 Task: Create a task  Integrate a new online faxing system for a company's communications , assign it to team member softage.2@softage.net in the project AgileNimbus and update the status of the task to  On Track  , set the priority of the task to High
Action: Mouse moved to (65, 48)
Screenshot: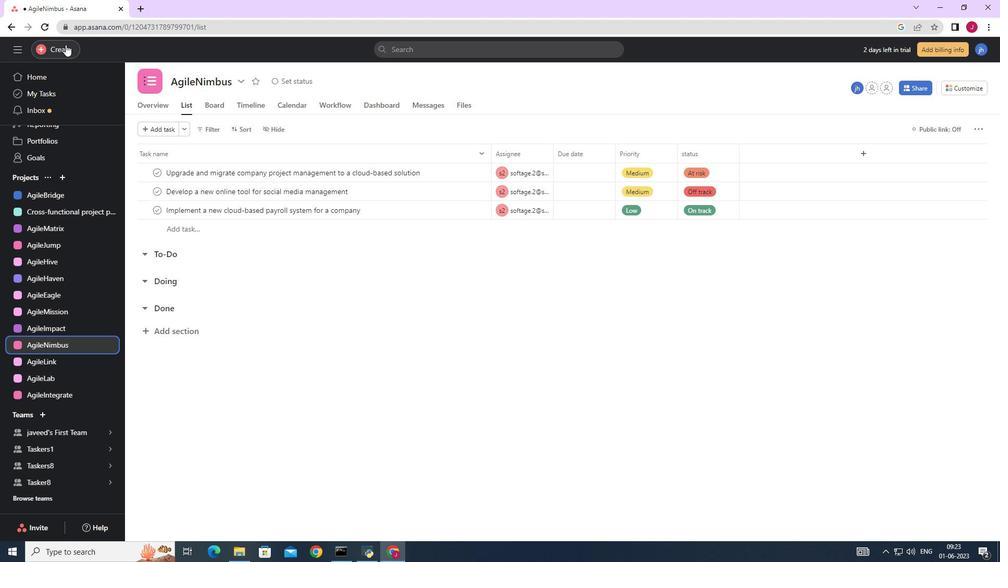 
Action: Mouse pressed left at (65, 48)
Screenshot: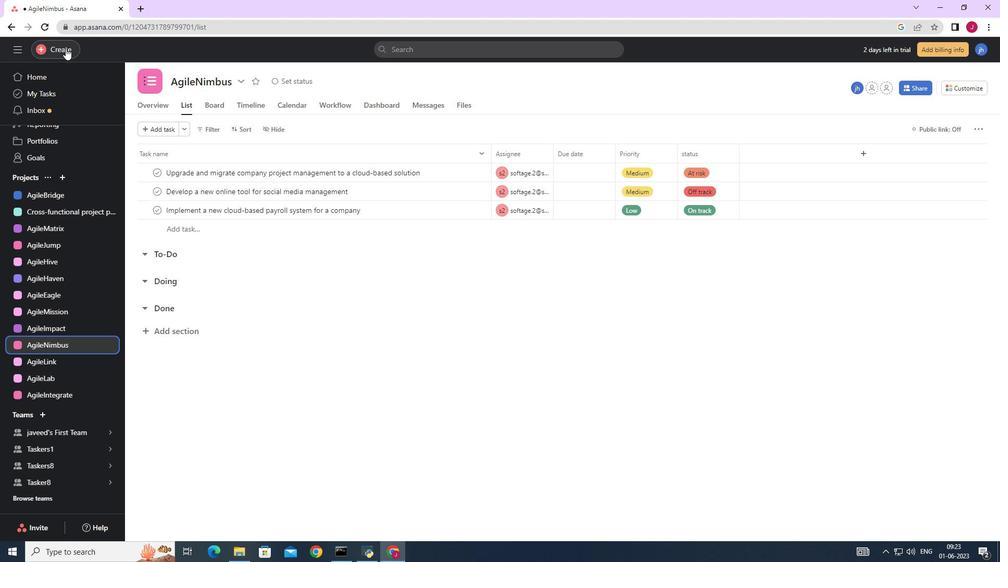 
Action: Mouse moved to (150, 51)
Screenshot: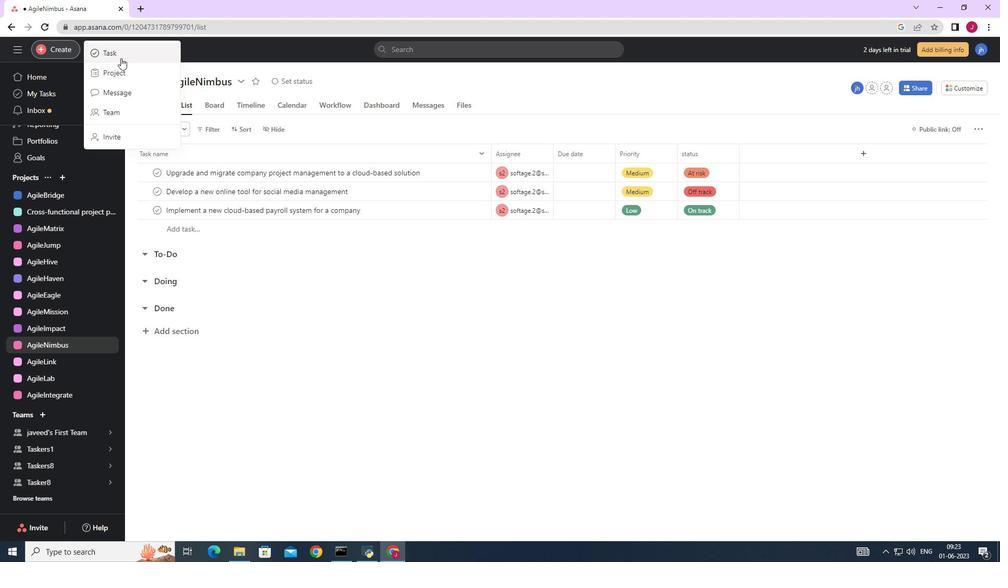 
Action: Mouse pressed left at (150, 51)
Screenshot: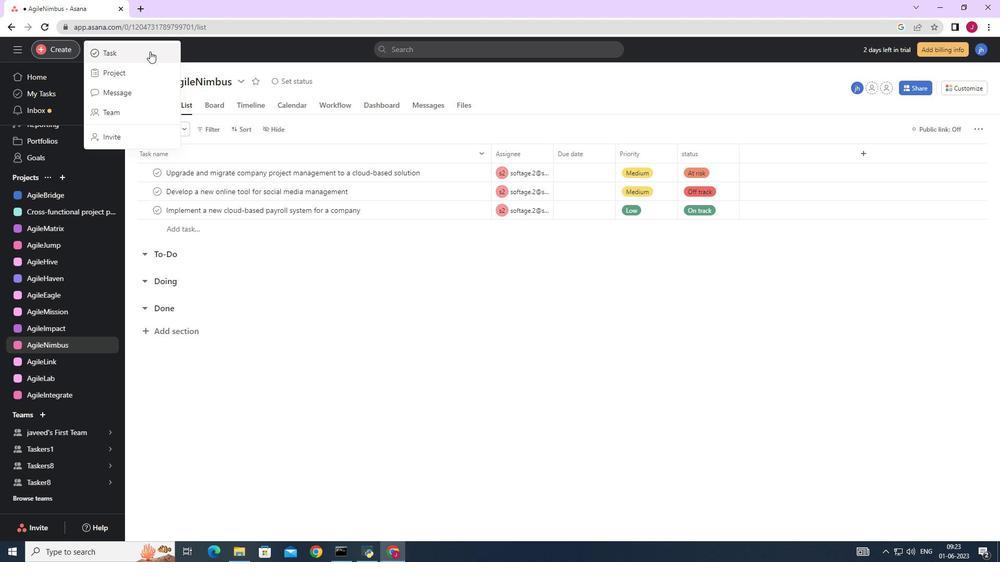 
Action: Mouse moved to (812, 343)
Screenshot: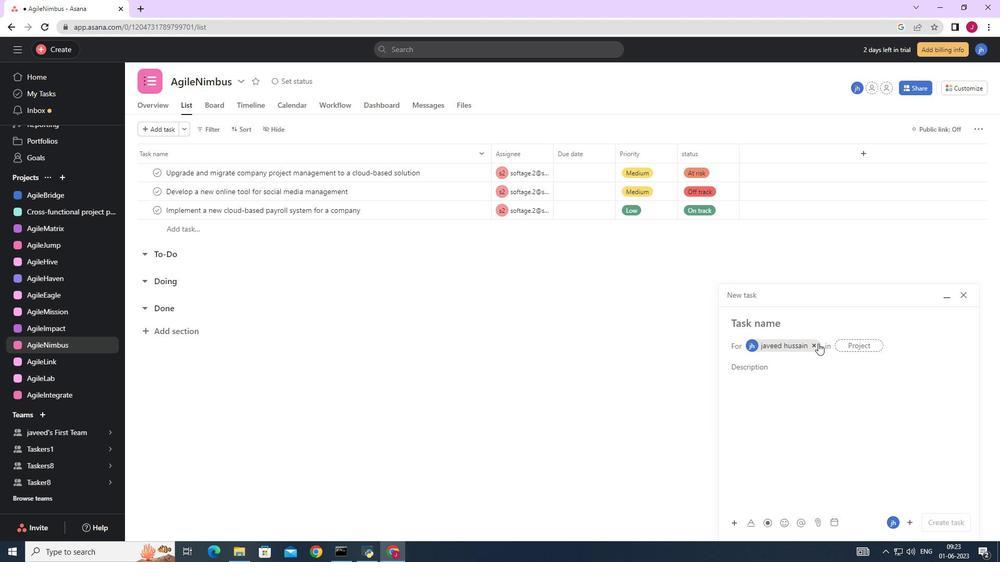 
Action: Mouse pressed left at (812, 343)
Screenshot: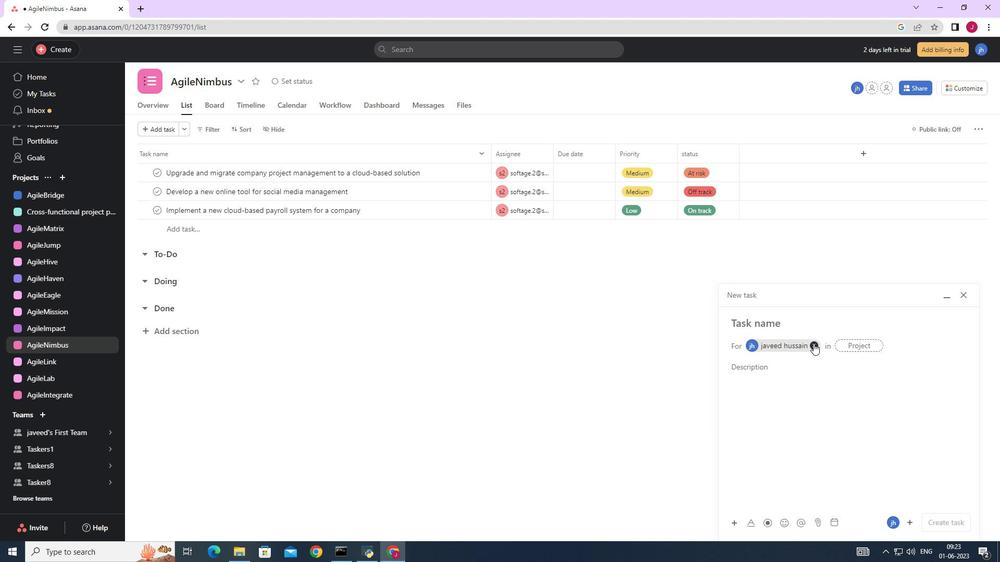 
Action: Mouse moved to (779, 334)
Screenshot: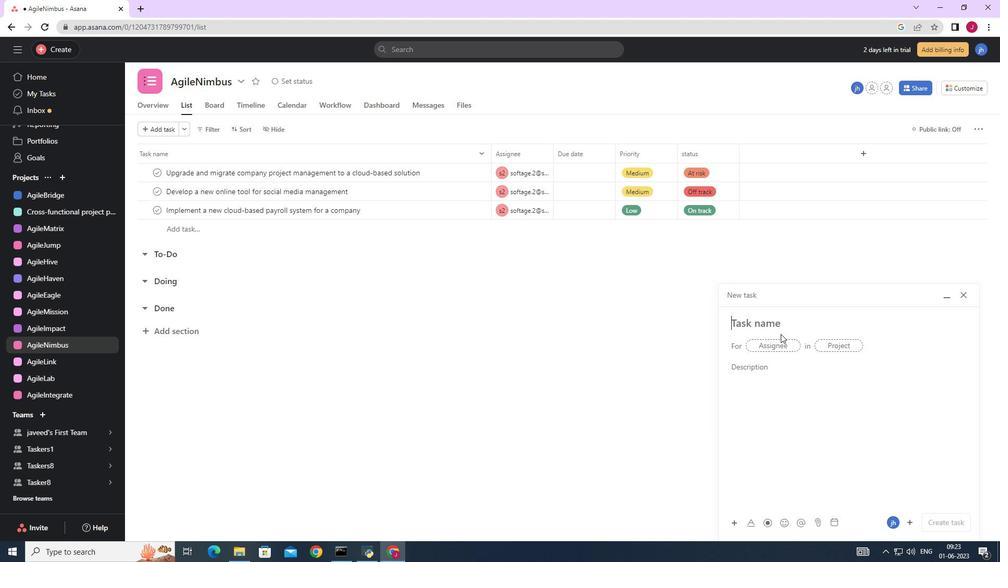 
Action: Key pressed <Key.caps_lock>I<Key.caps_lock>ntegrate<Key.space>a<Key.space>new<Key.space>online<Key.space>faxing<Key.space>system<Key.space>for<Key.space>a<Key.space>companys<Key.space>communication
Screenshot: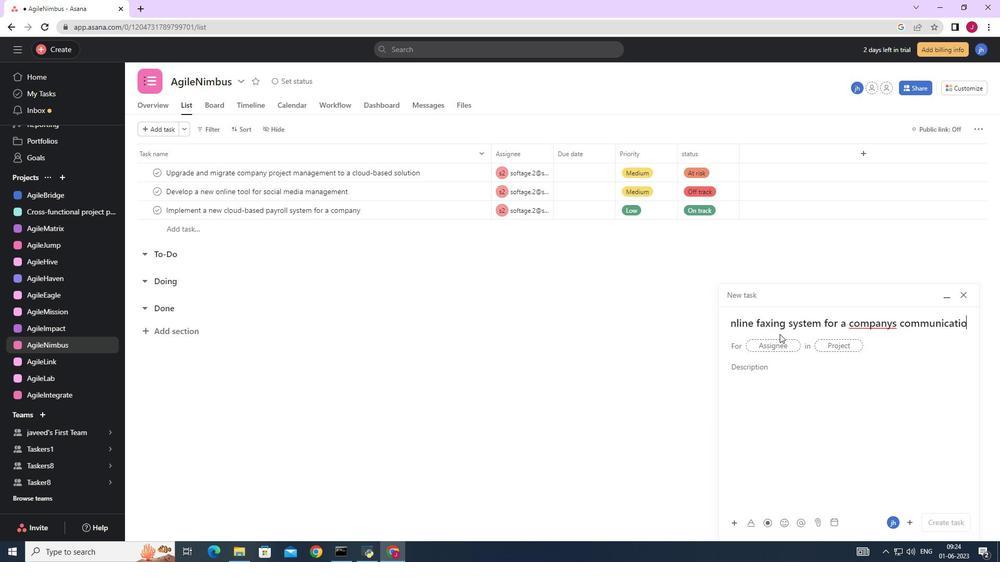 
Action: Mouse moved to (860, 324)
Screenshot: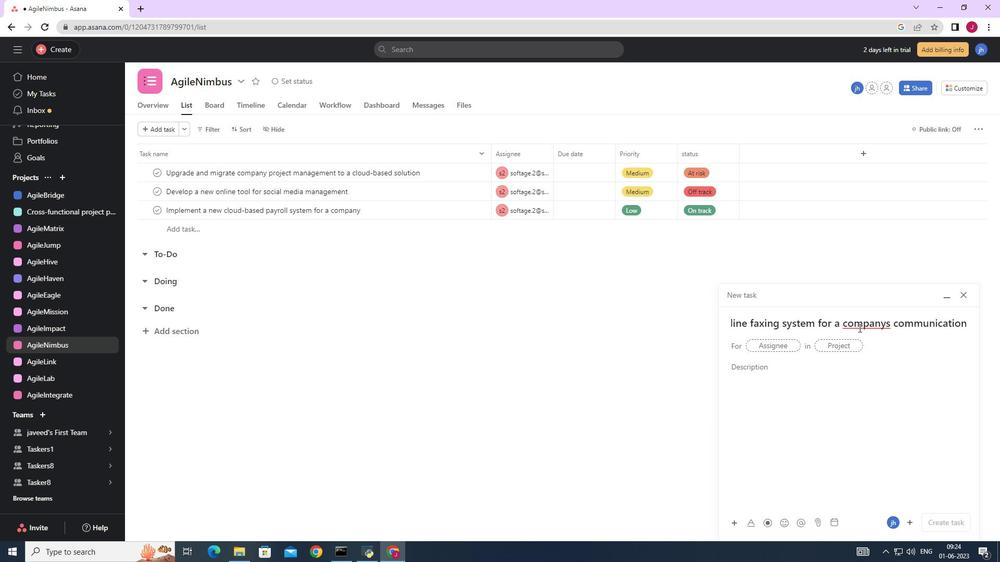 
Action: Mouse pressed right at (860, 324)
Screenshot: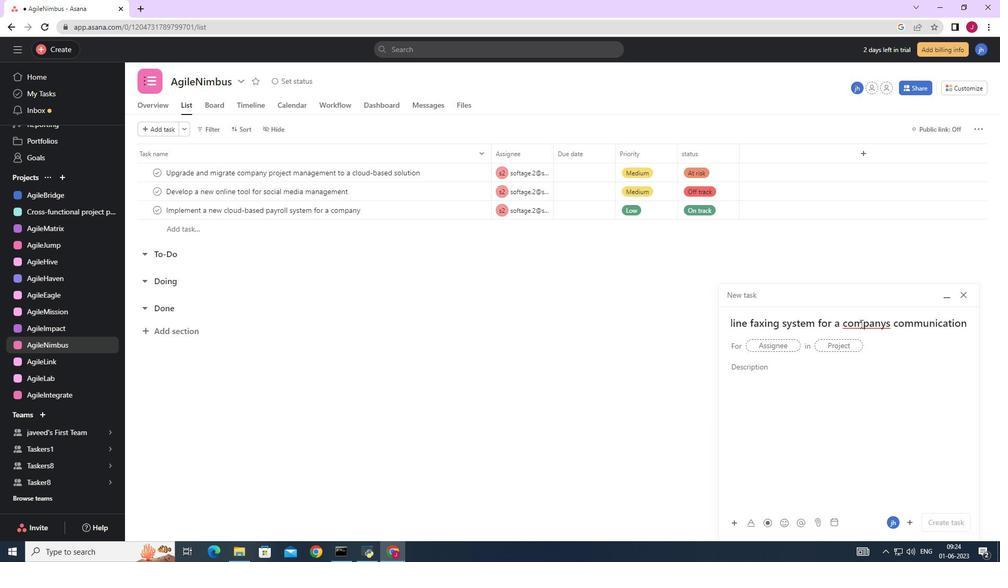 
Action: Mouse moved to (877, 332)
Screenshot: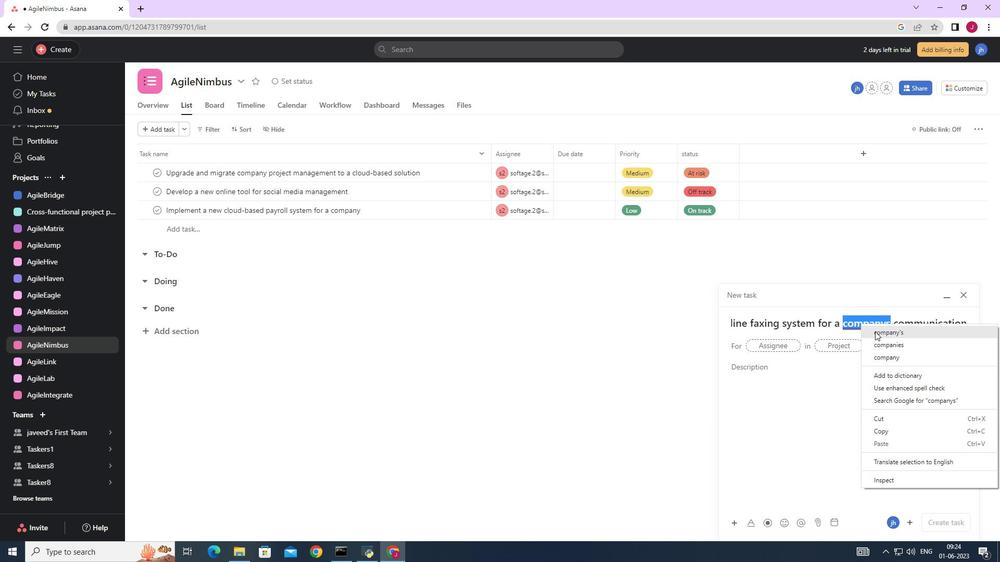
Action: Mouse pressed left at (877, 332)
Screenshot: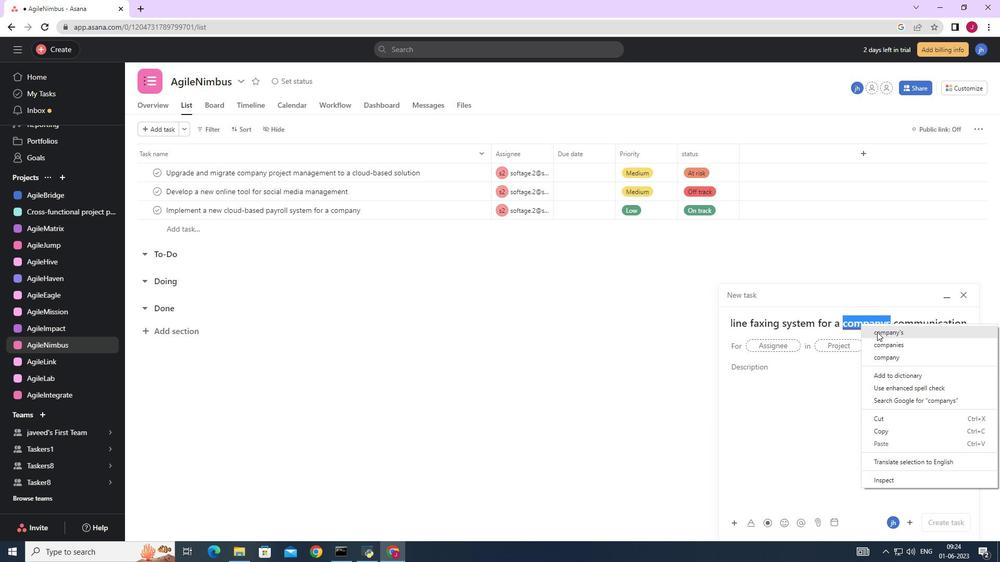 
Action: Mouse moved to (769, 346)
Screenshot: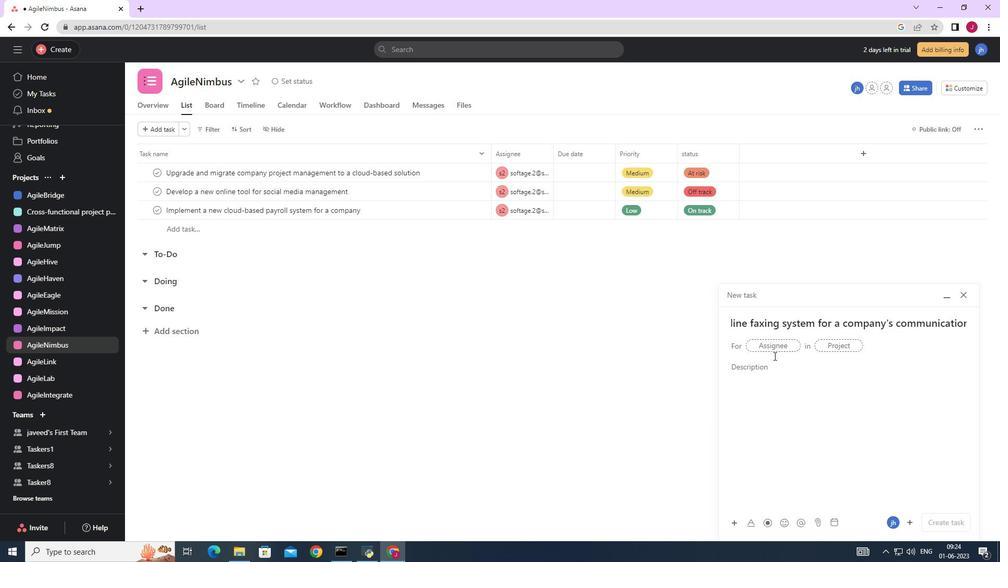 
Action: Mouse pressed left at (769, 346)
Screenshot: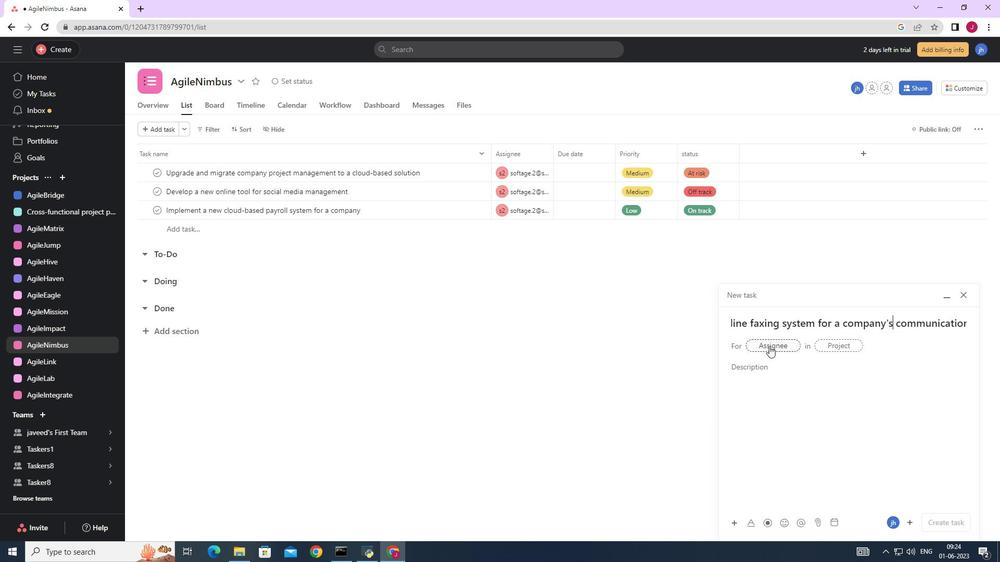 
Action: Key pressed softage.2
Screenshot: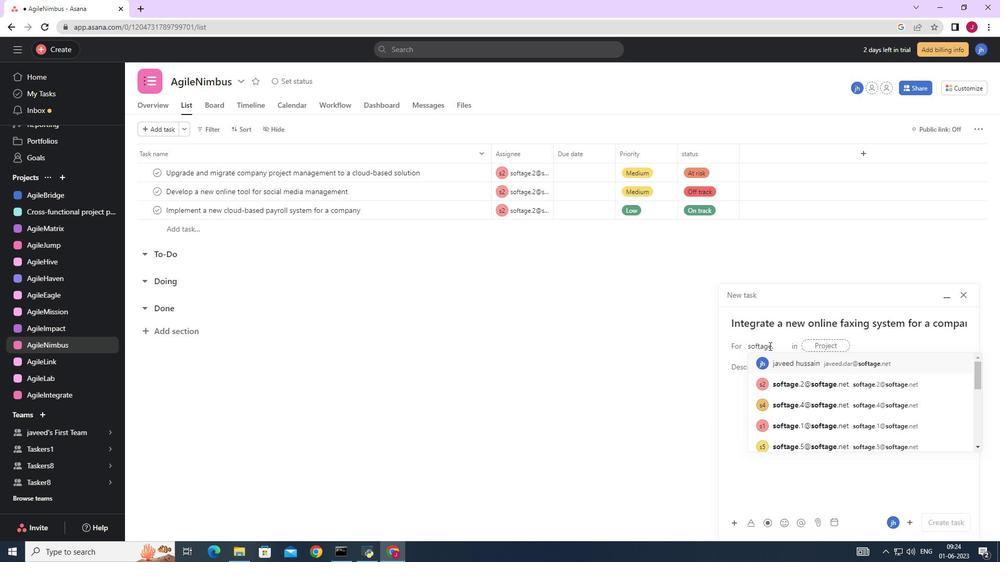 
Action: Mouse moved to (809, 364)
Screenshot: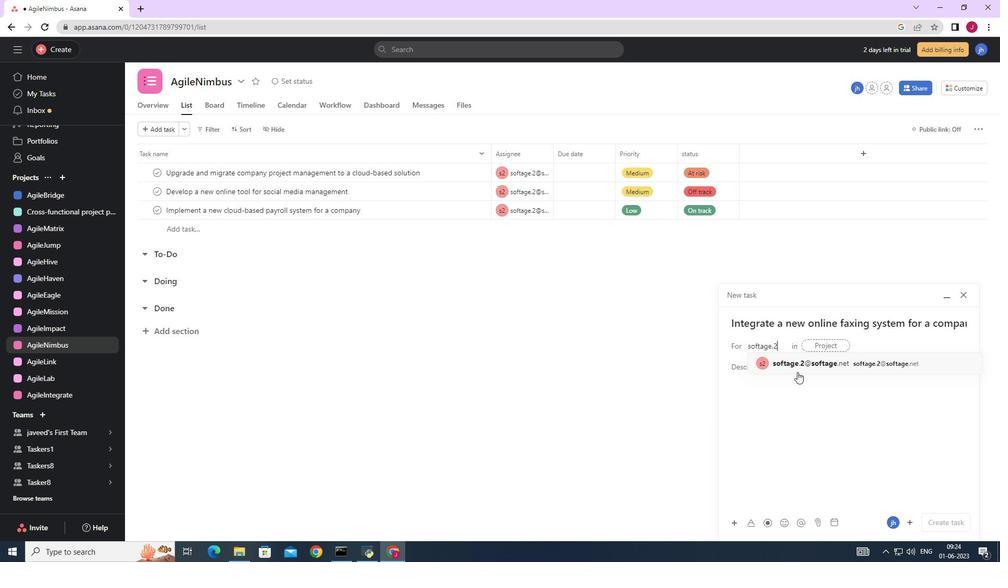 
Action: Mouse pressed left at (809, 364)
Screenshot: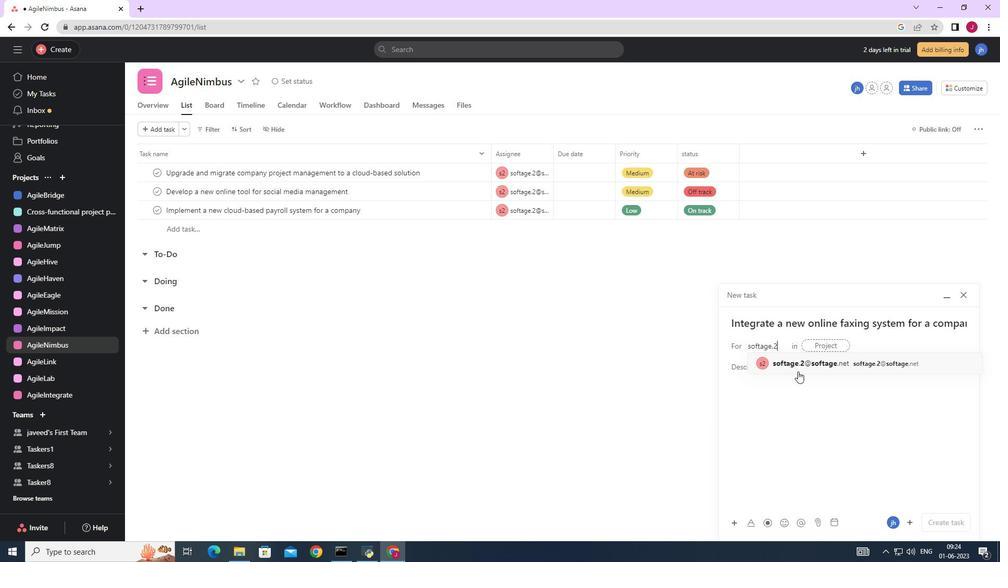 
Action: Mouse moved to (680, 361)
Screenshot: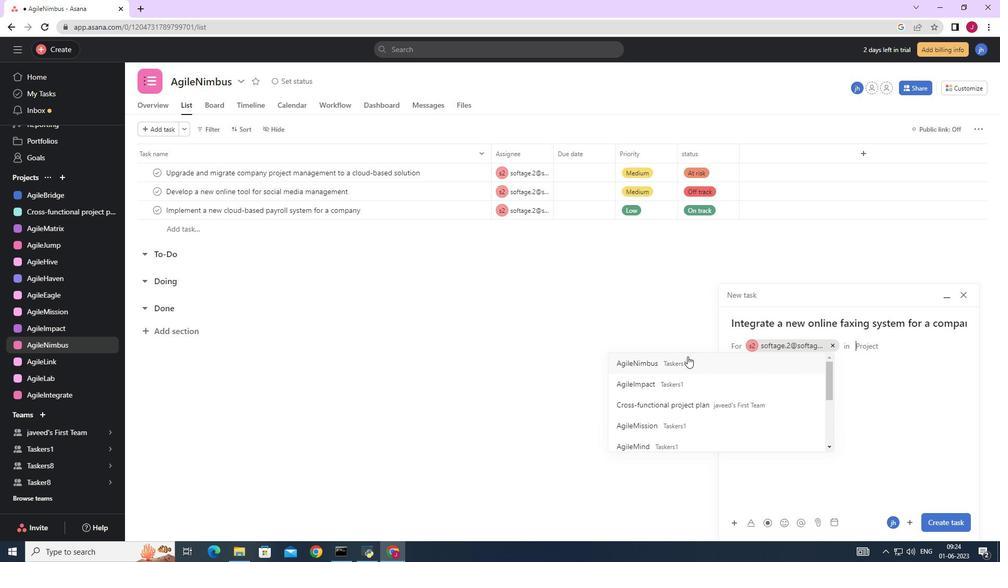 
Action: Mouse pressed left at (680, 361)
Screenshot: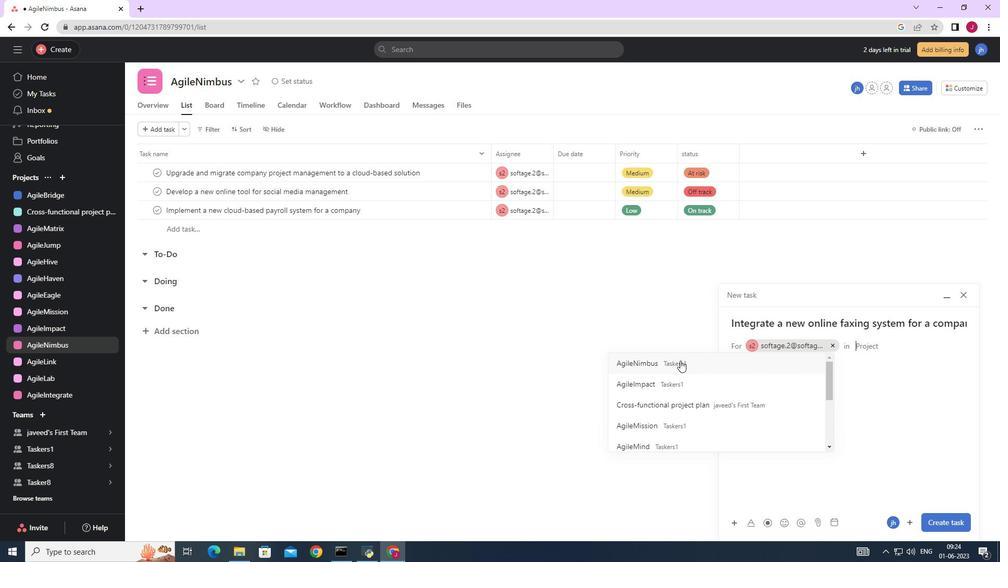 
Action: Mouse moved to (785, 369)
Screenshot: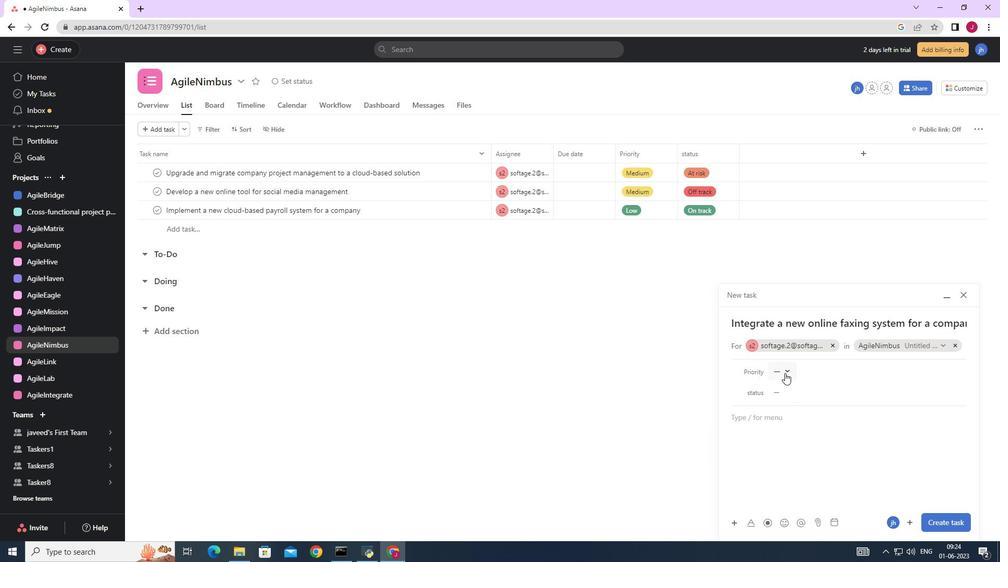 
Action: Mouse pressed left at (785, 369)
Screenshot: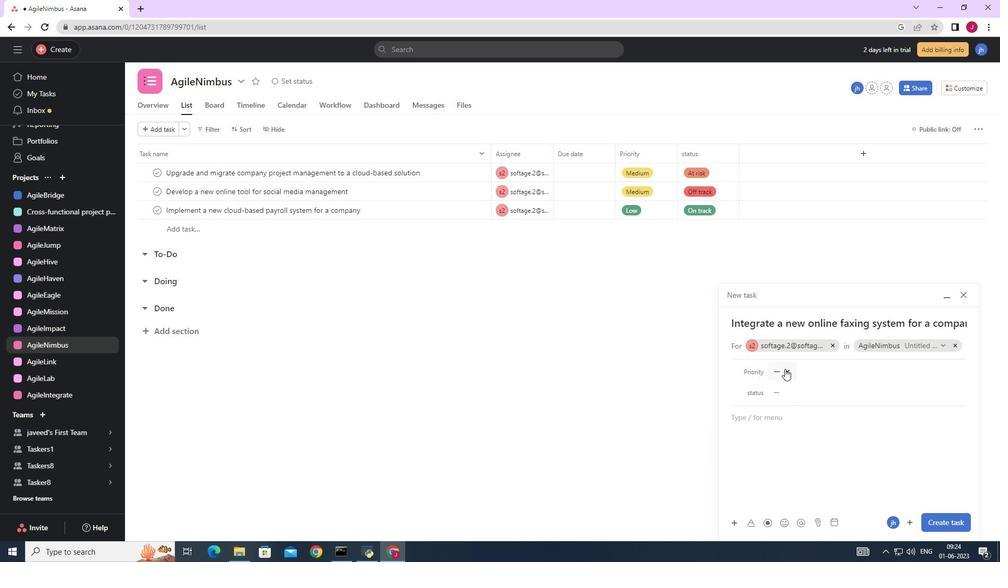 
Action: Mouse moved to (805, 407)
Screenshot: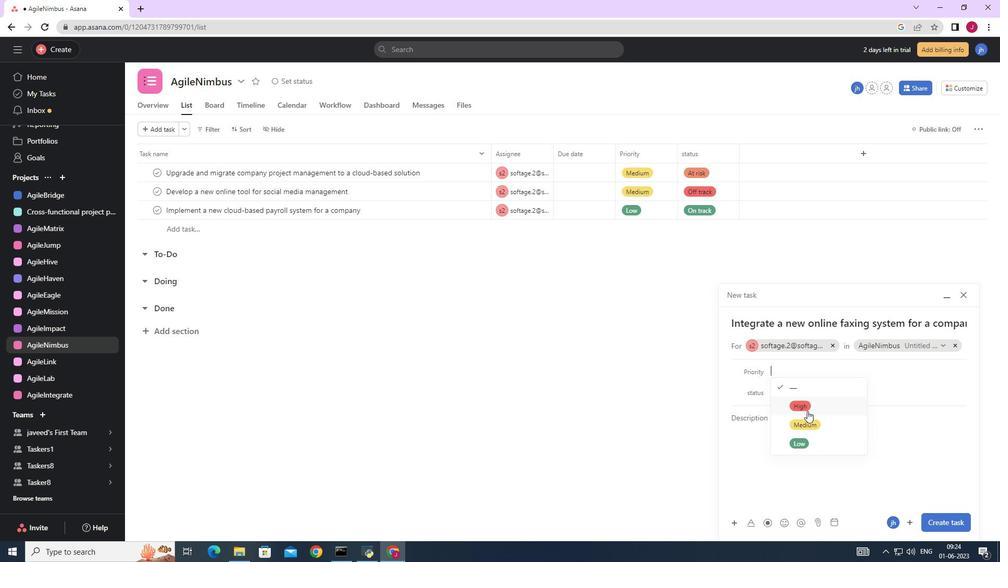 
Action: Mouse pressed left at (805, 407)
Screenshot: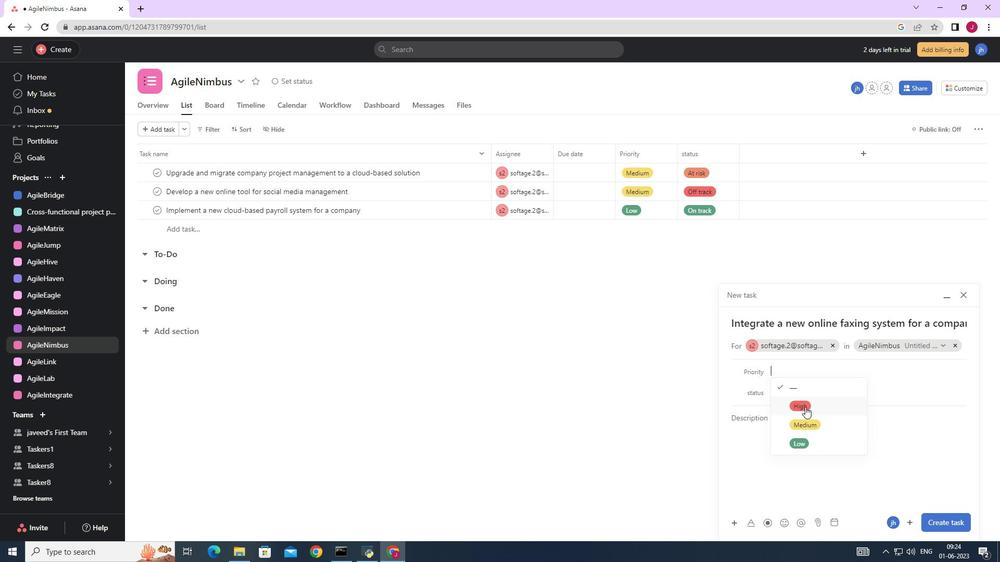 
Action: Mouse moved to (783, 393)
Screenshot: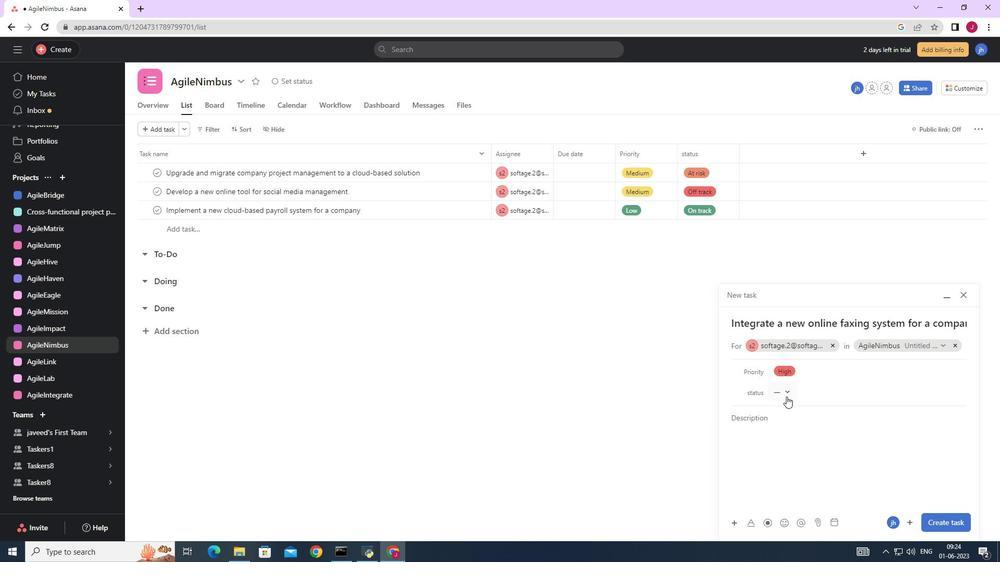 
Action: Mouse pressed left at (783, 393)
Screenshot: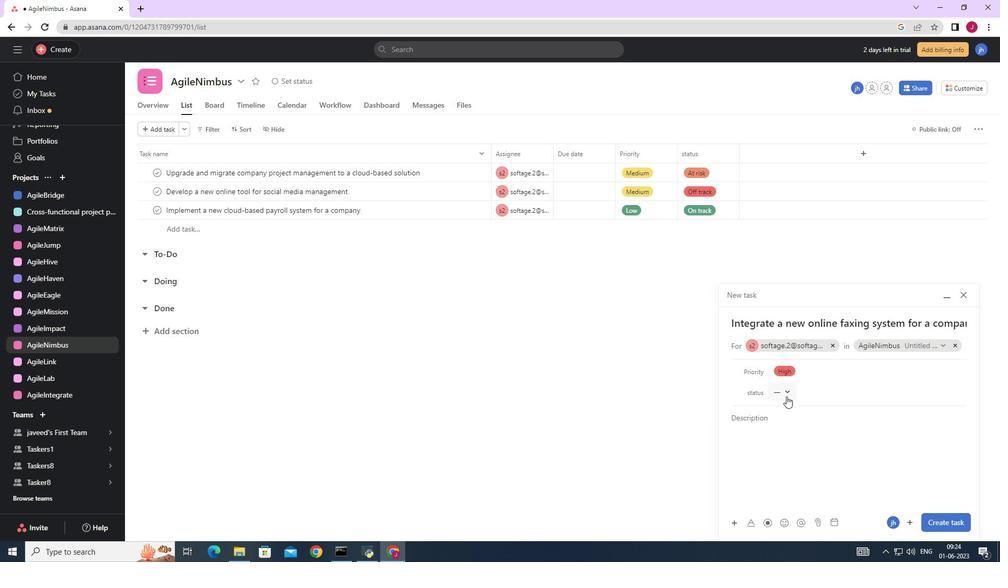 
Action: Mouse moved to (807, 425)
Screenshot: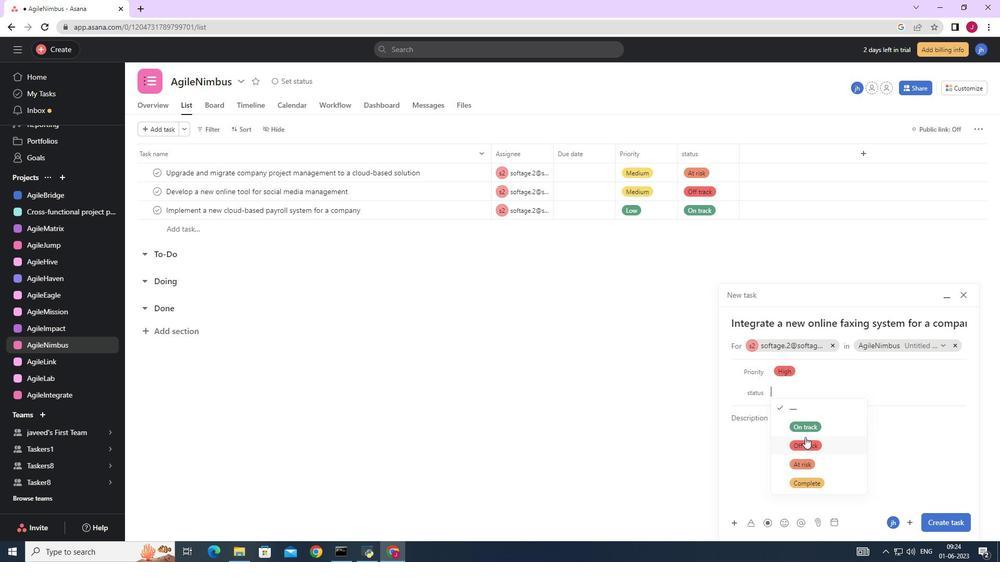 
Action: Mouse pressed left at (807, 425)
Screenshot: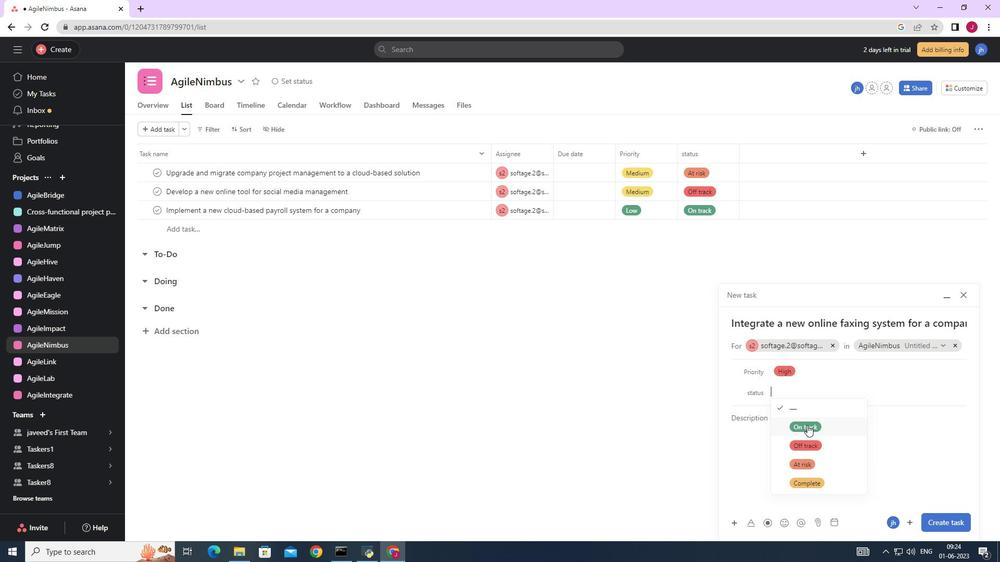 
Action: Mouse moved to (932, 522)
Screenshot: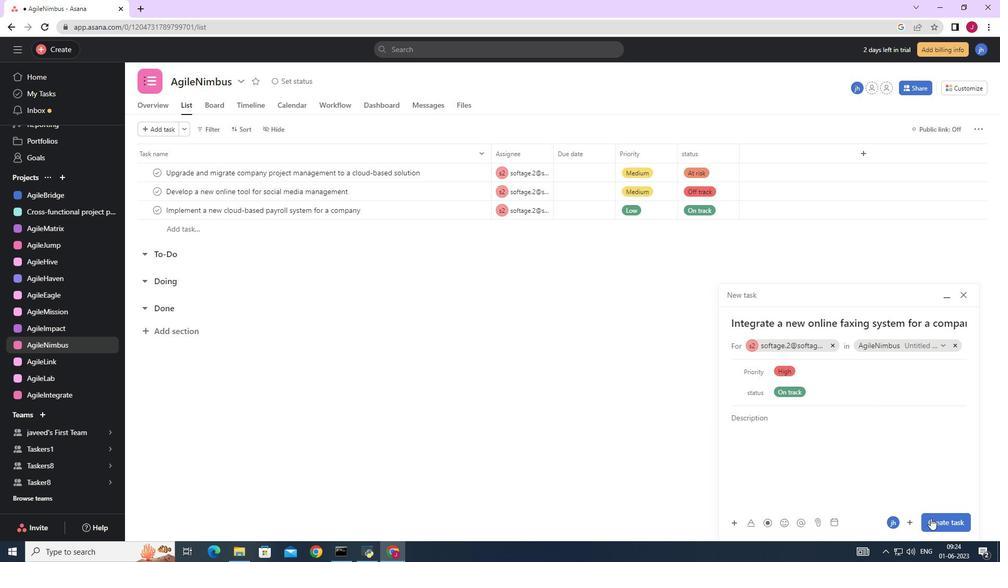 
Action: Mouse pressed left at (932, 522)
Screenshot: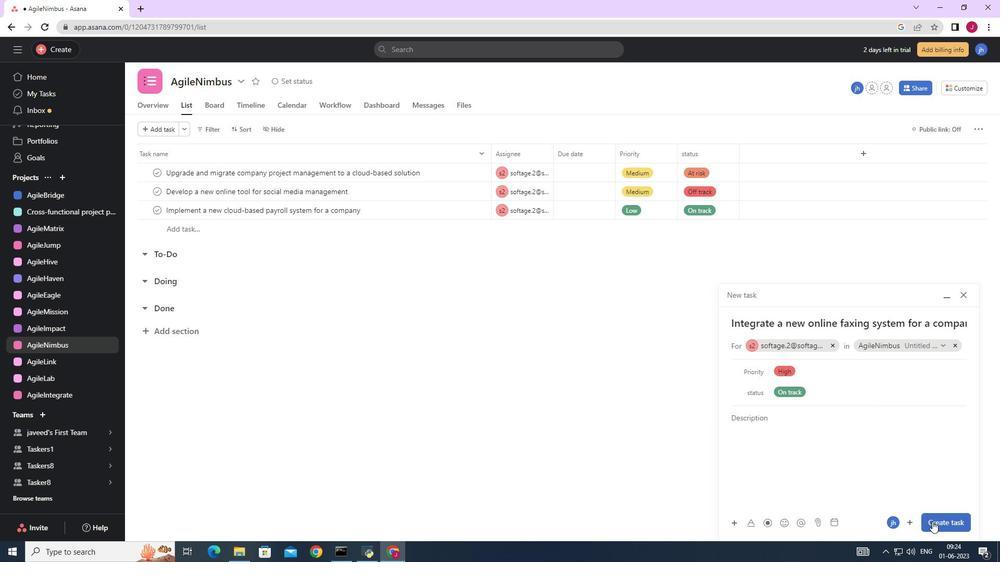 
Action: Mouse moved to (930, 516)
Screenshot: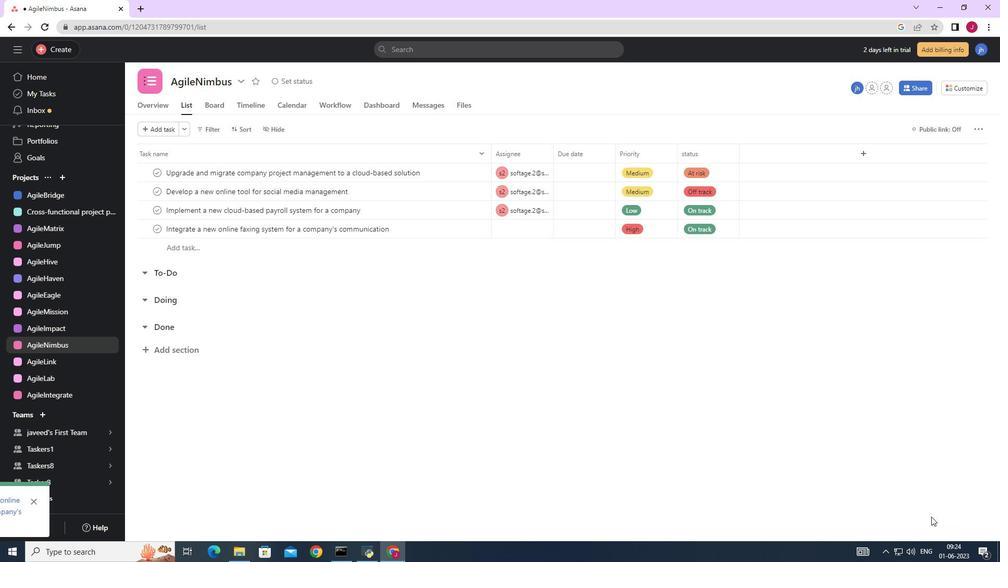
